 Task: Check out the guide.
Action: Mouse moved to (1310, 94)
Screenshot: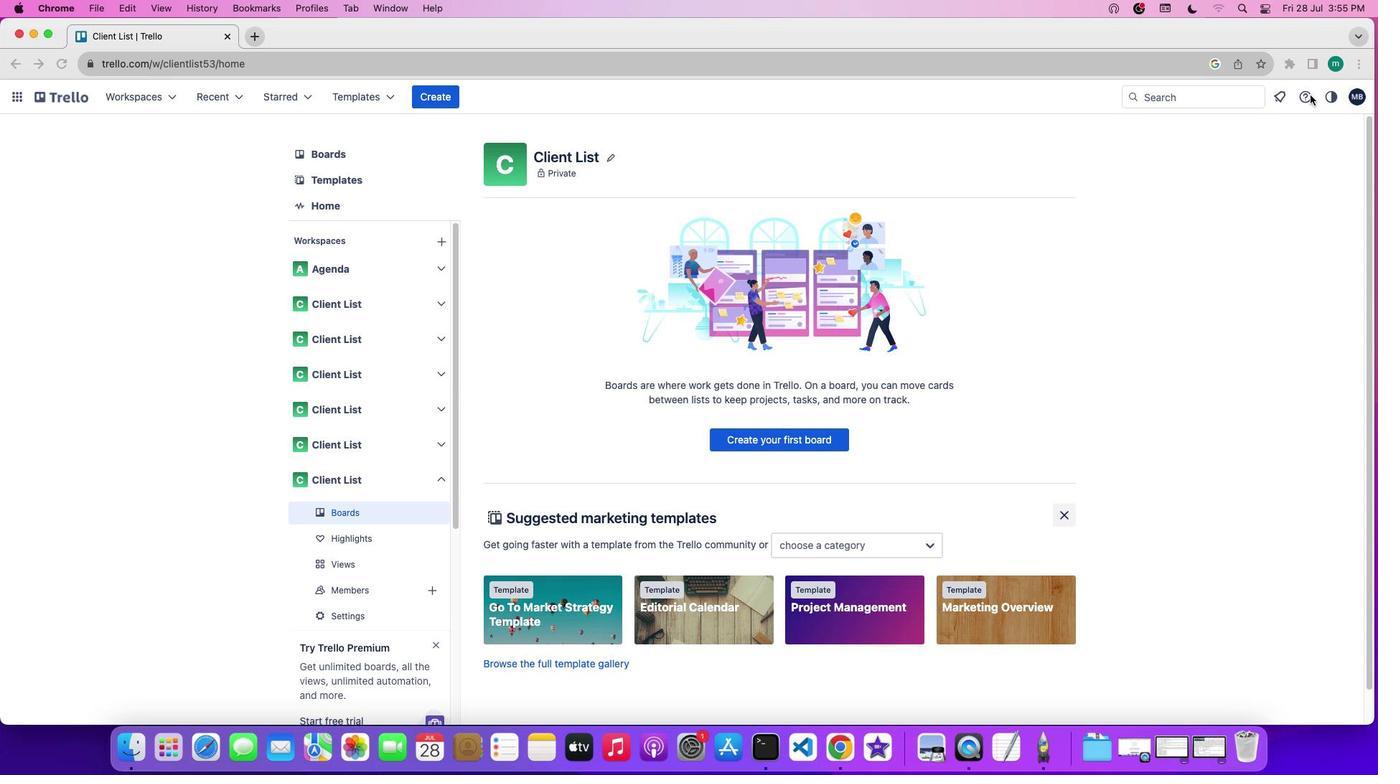 
Action: Mouse pressed left at (1310, 94)
Screenshot: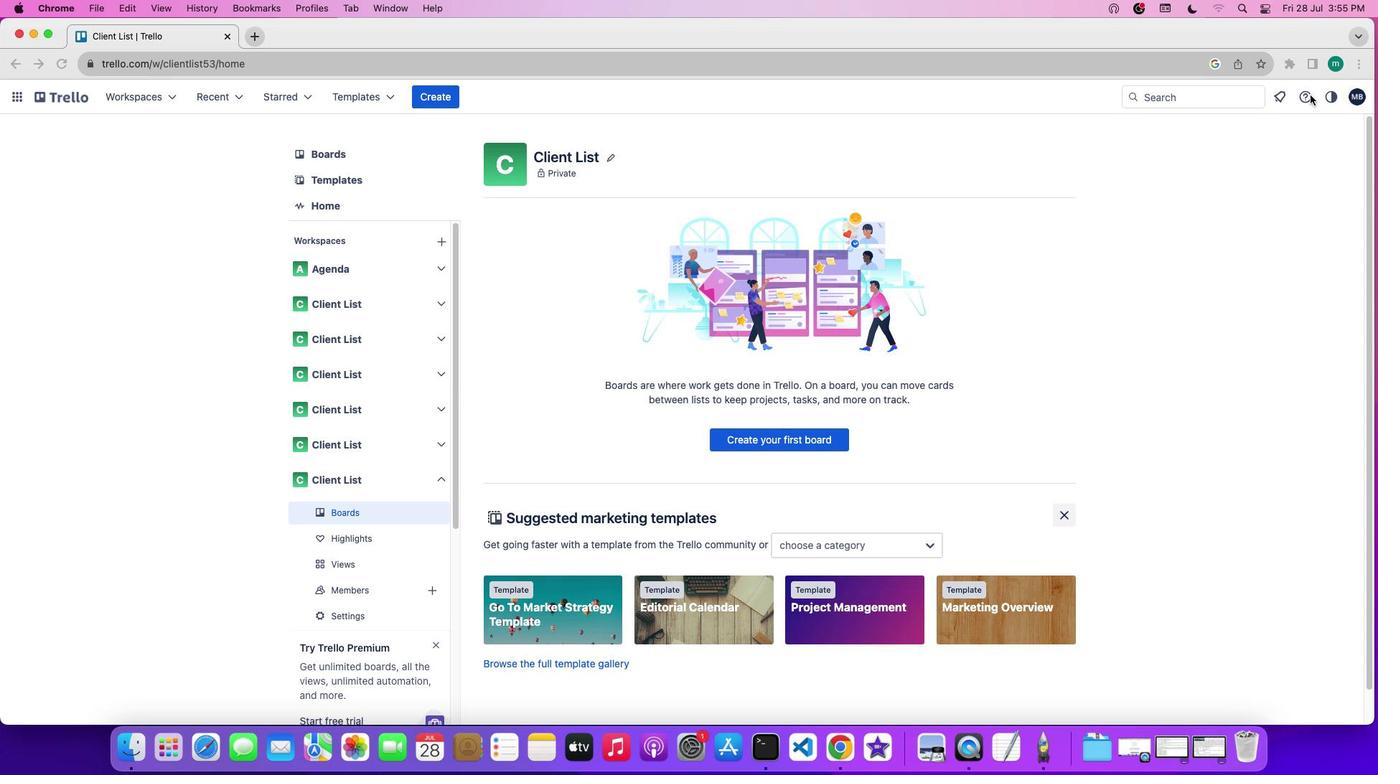 
Action: Mouse moved to (1310, 94)
Screenshot: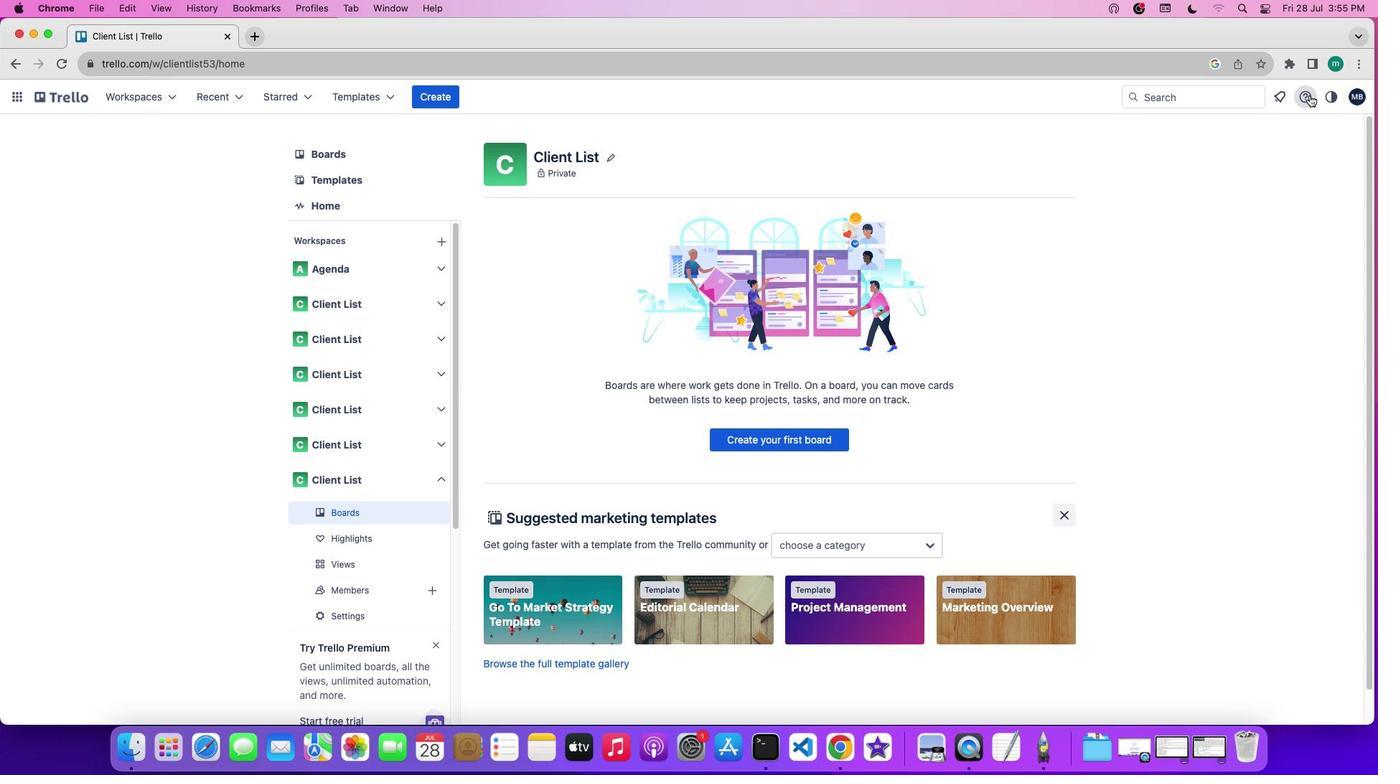 
Action: Mouse pressed left at (1310, 94)
Screenshot: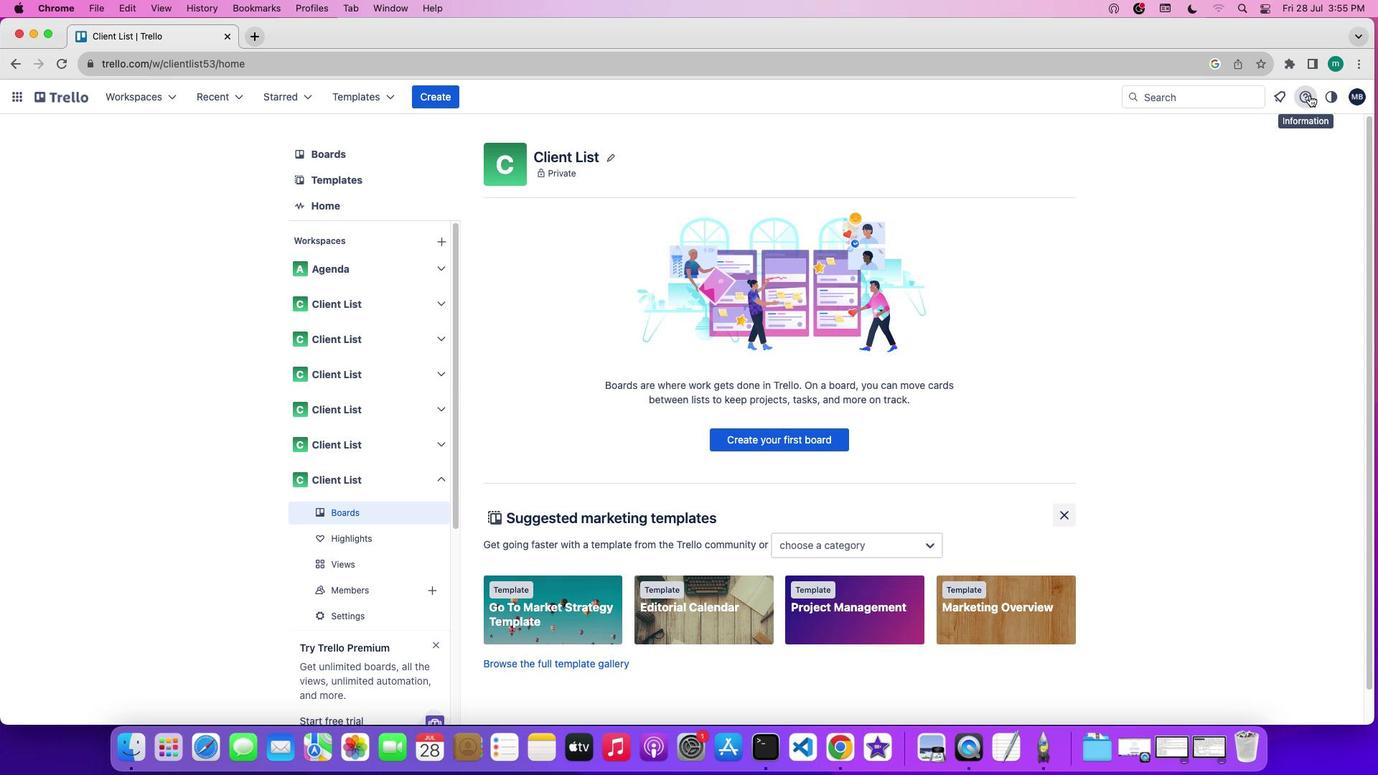 
Action: Mouse moved to (1288, 294)
Screenshot: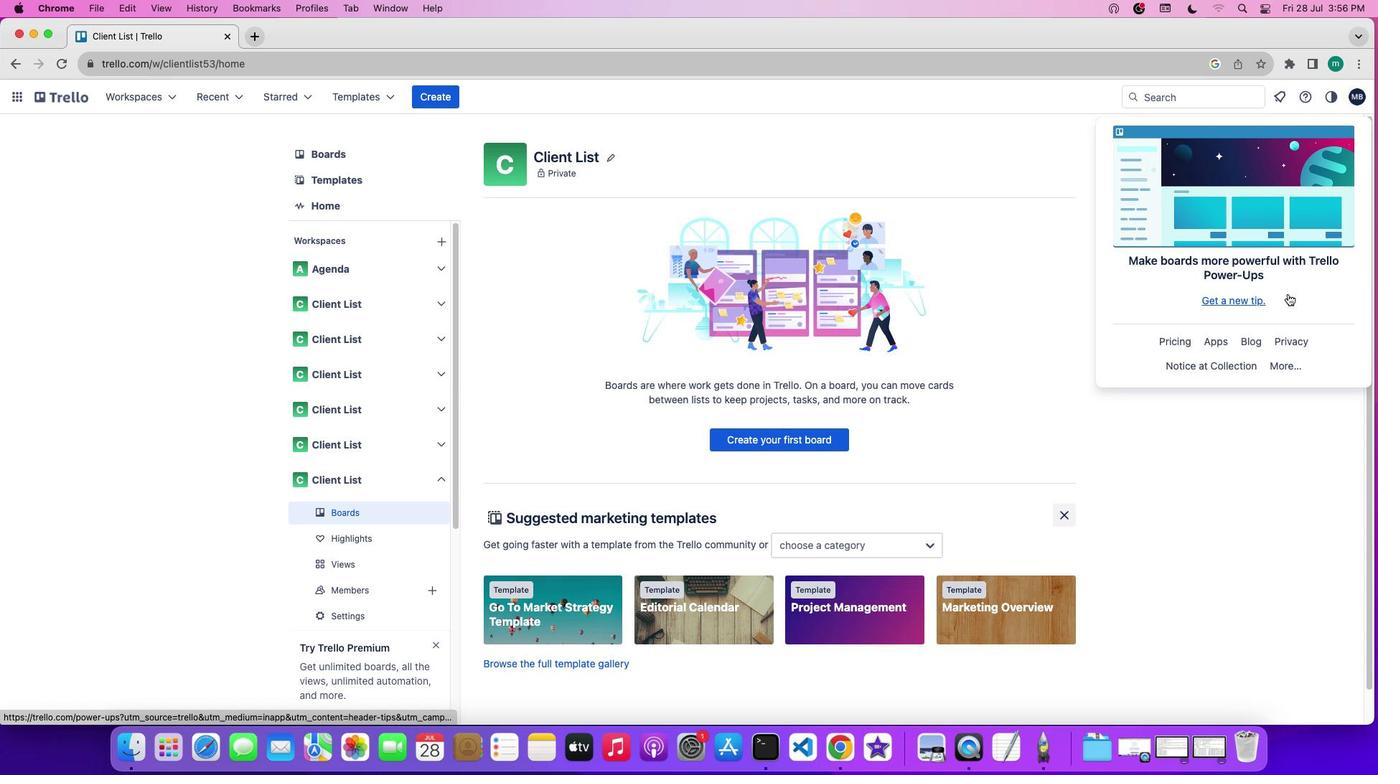 
